 Task: Select the editor. action.peekimplentation goto location alternative declaration command.
Action: Mouse moved to (1245, 717)
Screenshot: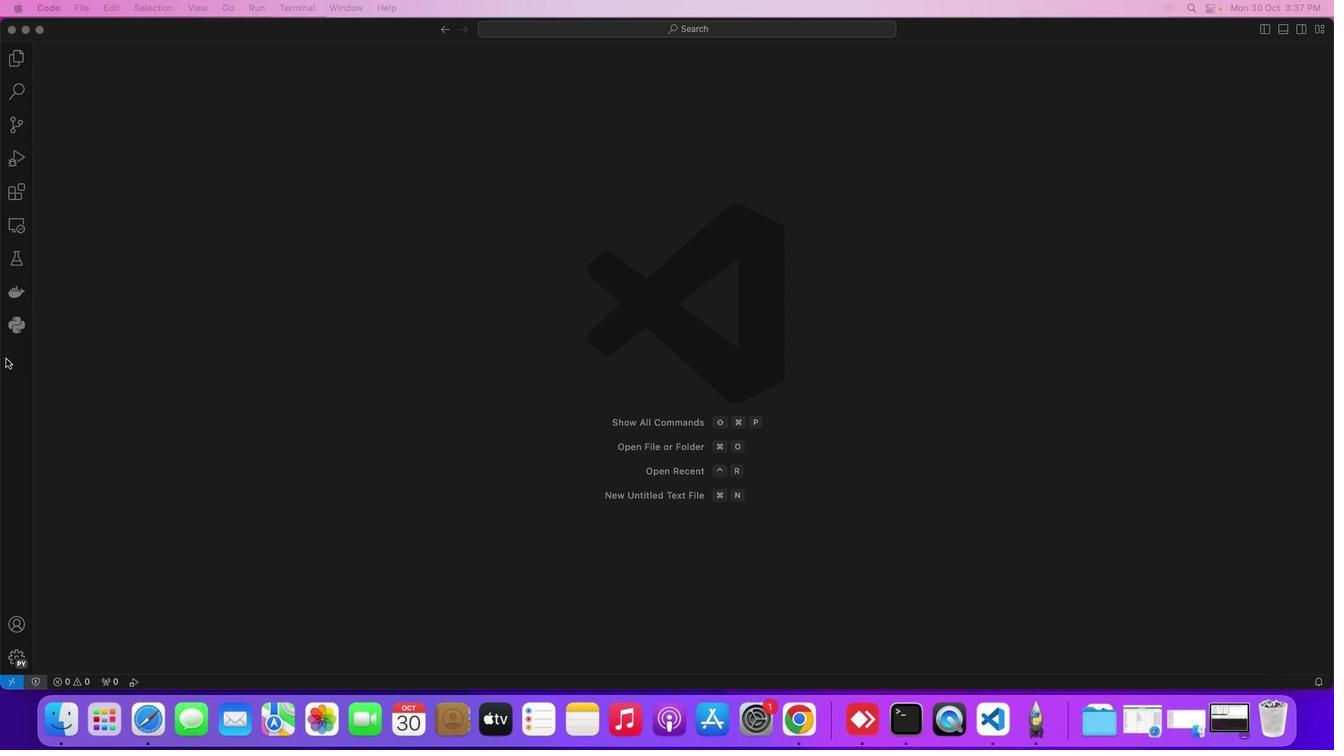 
Action: Mouse pressed left at (1245, 717)
Screenshot: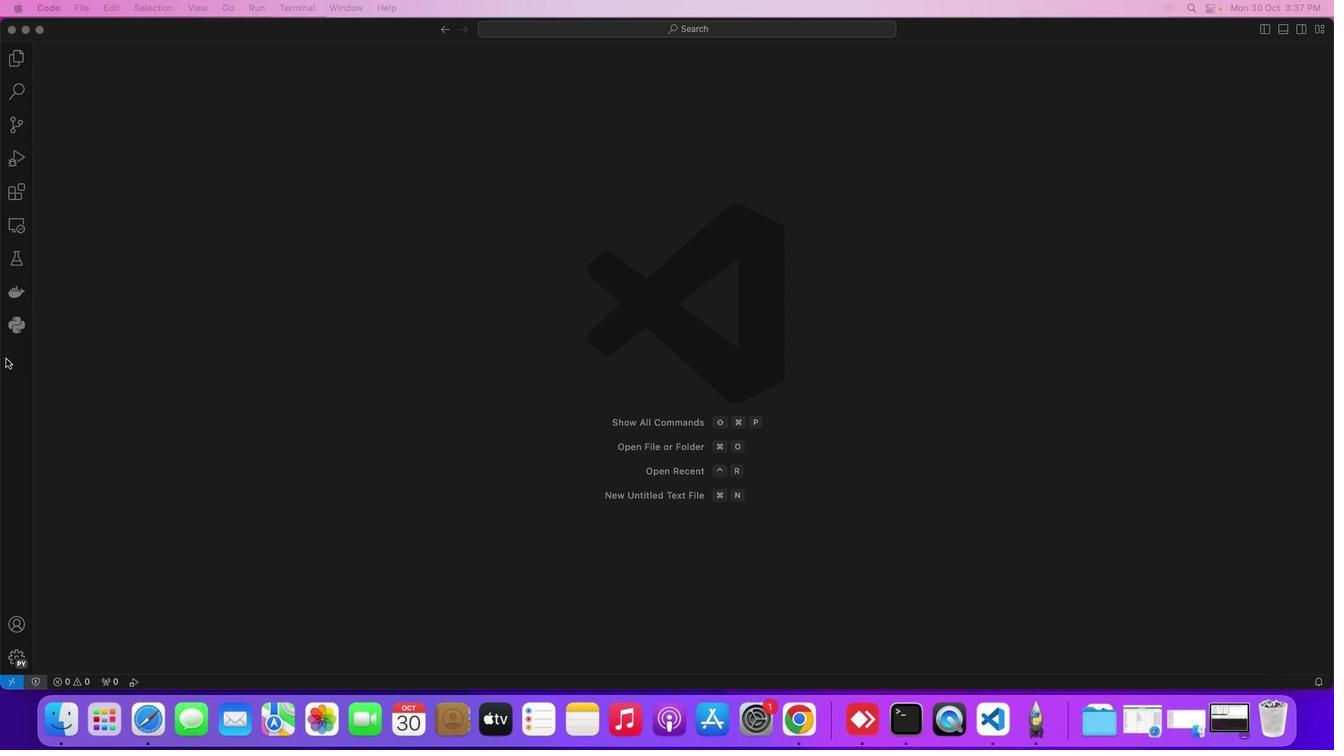 
Action: Mouse moved to (1224, 701)
Screenshot: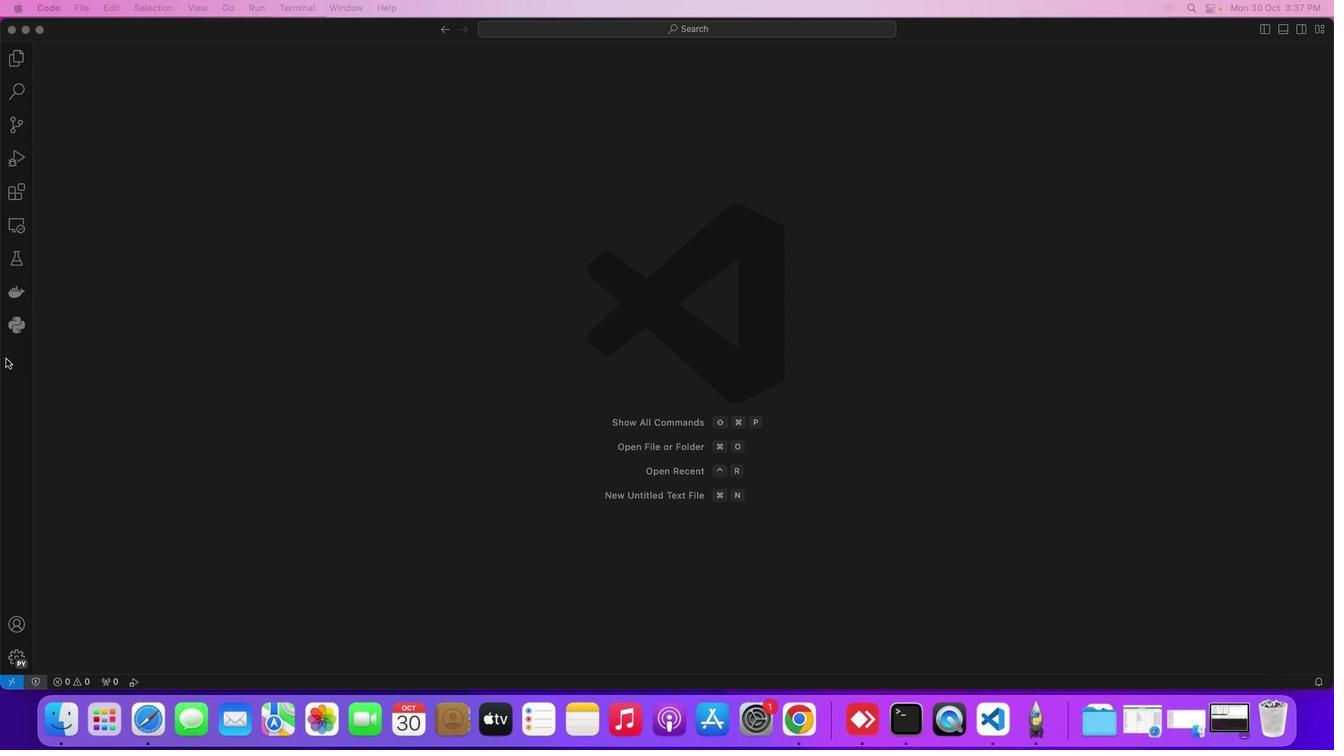 
Action: Key pressed 'y'
Screenshot: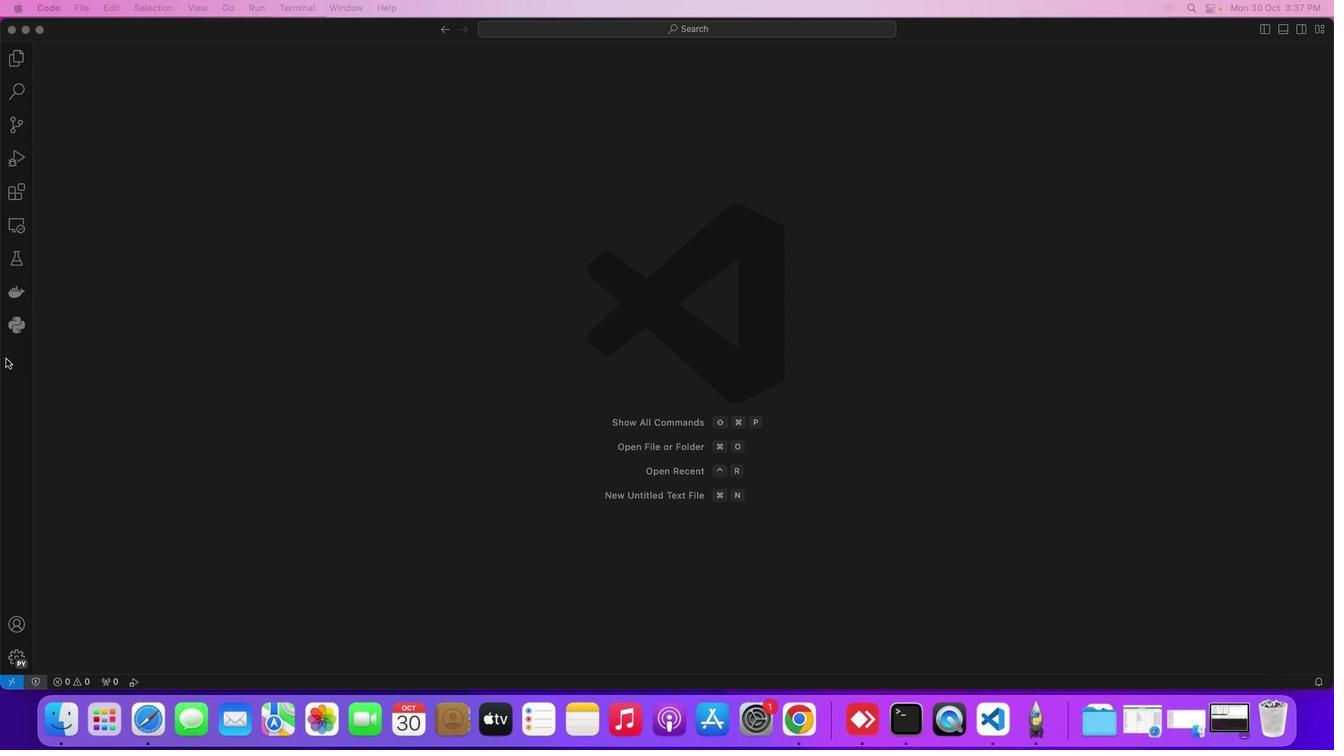 
Action: Mouse moved to (604, 505)
Screenshot: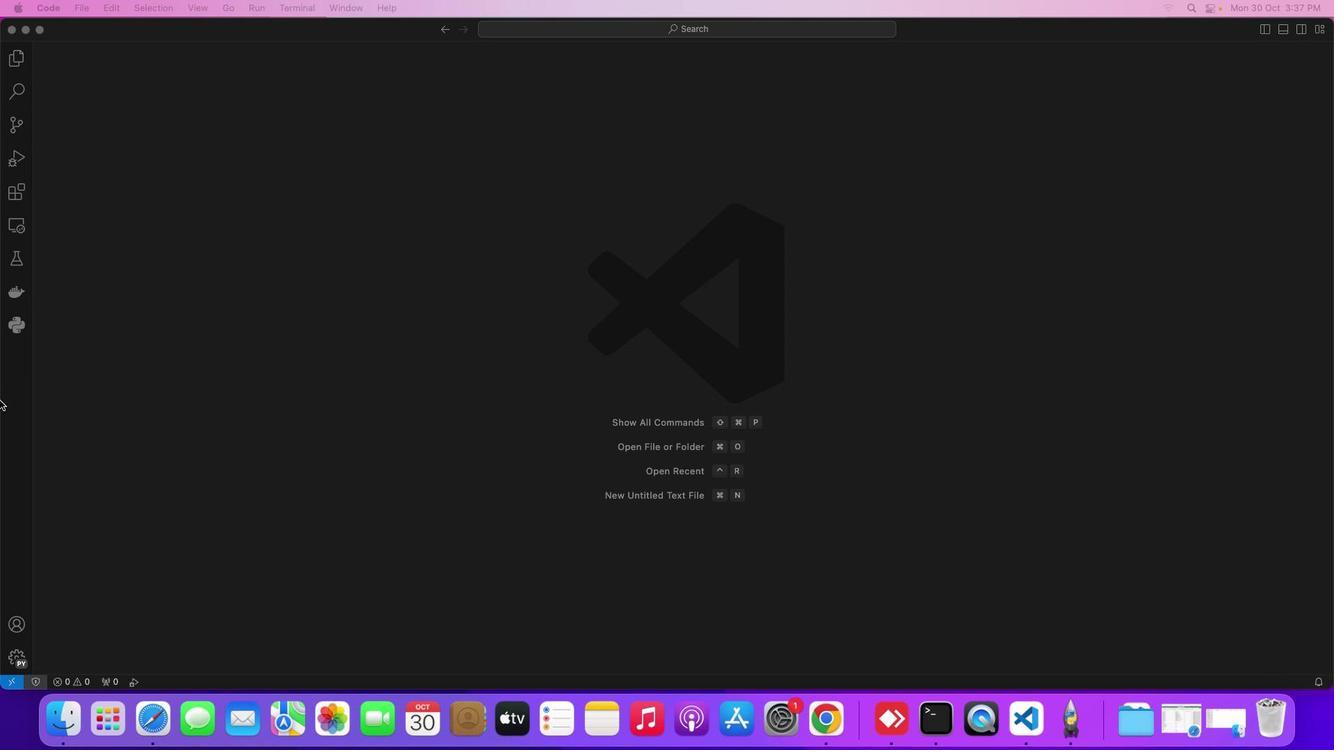 
Action: Key pressed Key.enter
Screenshot: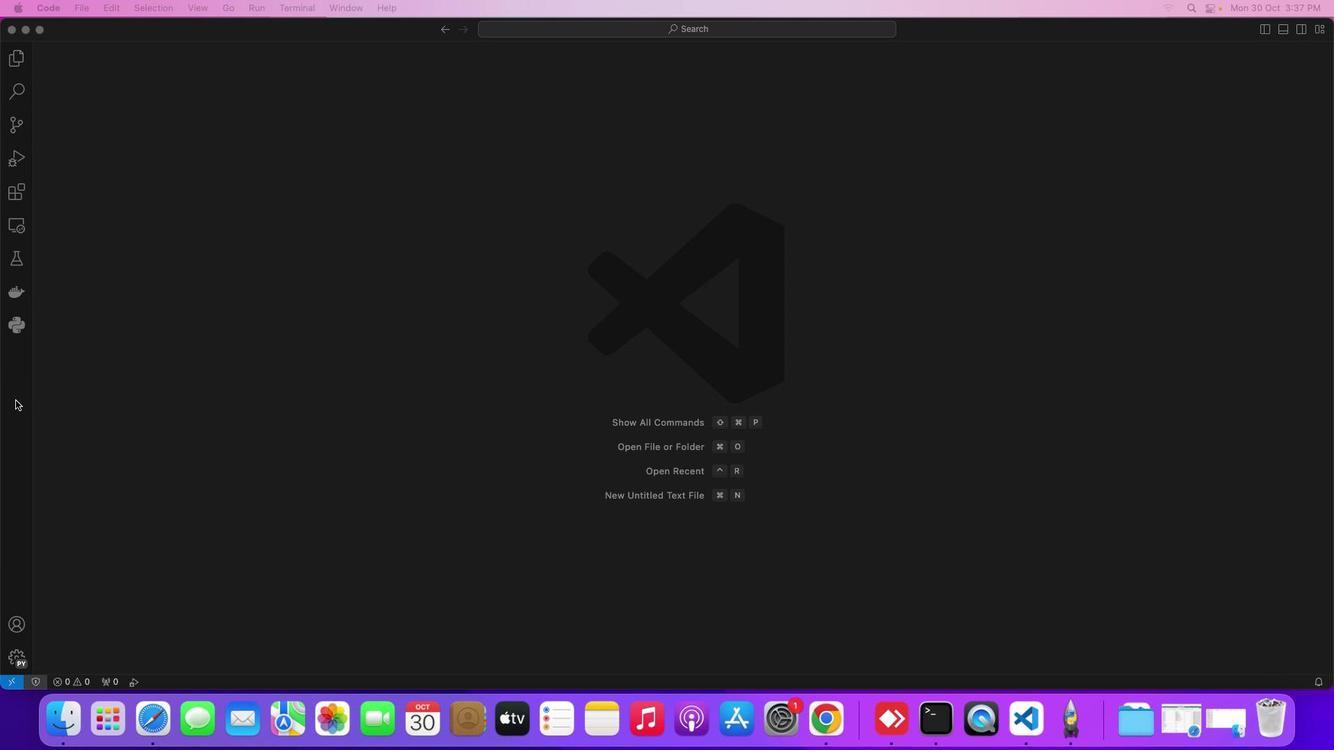 
Action: Mouse moved to (27, 670)
Screenshot: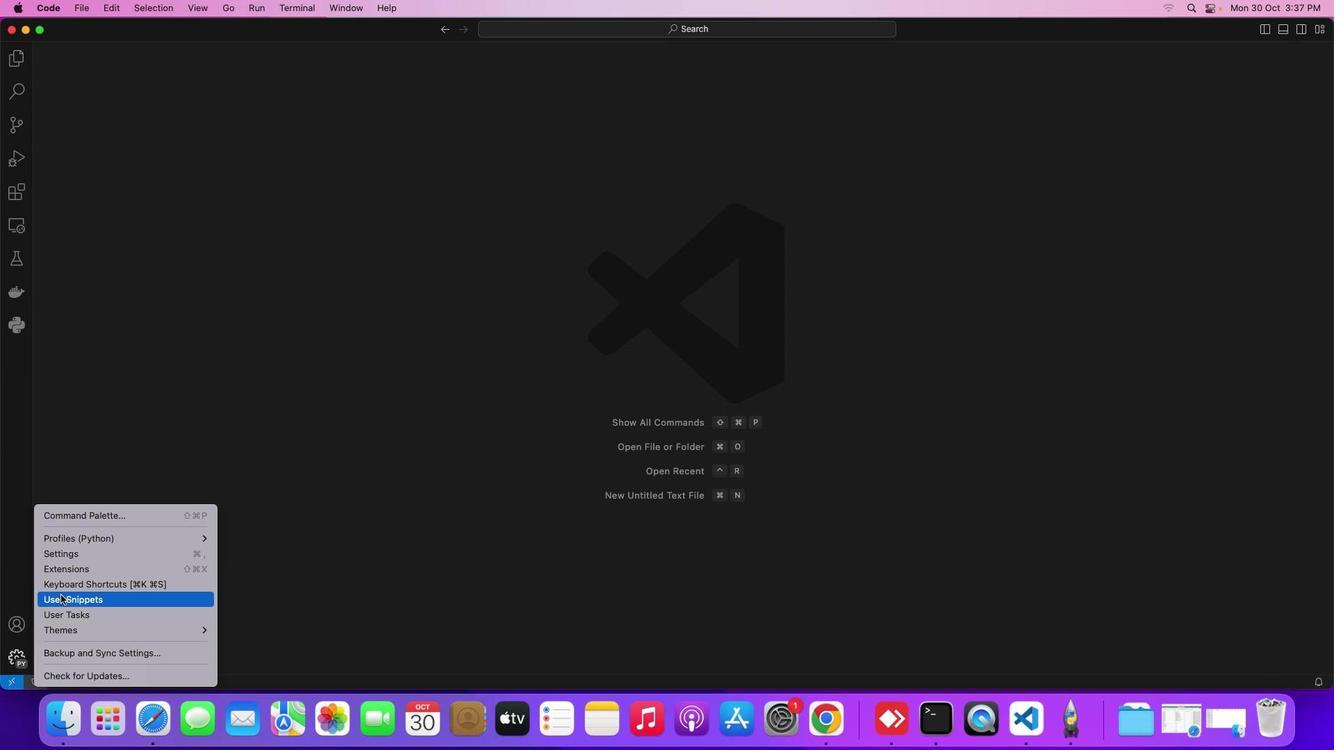 
Action: Mouse pressed left at (27, 670)
Screenshot: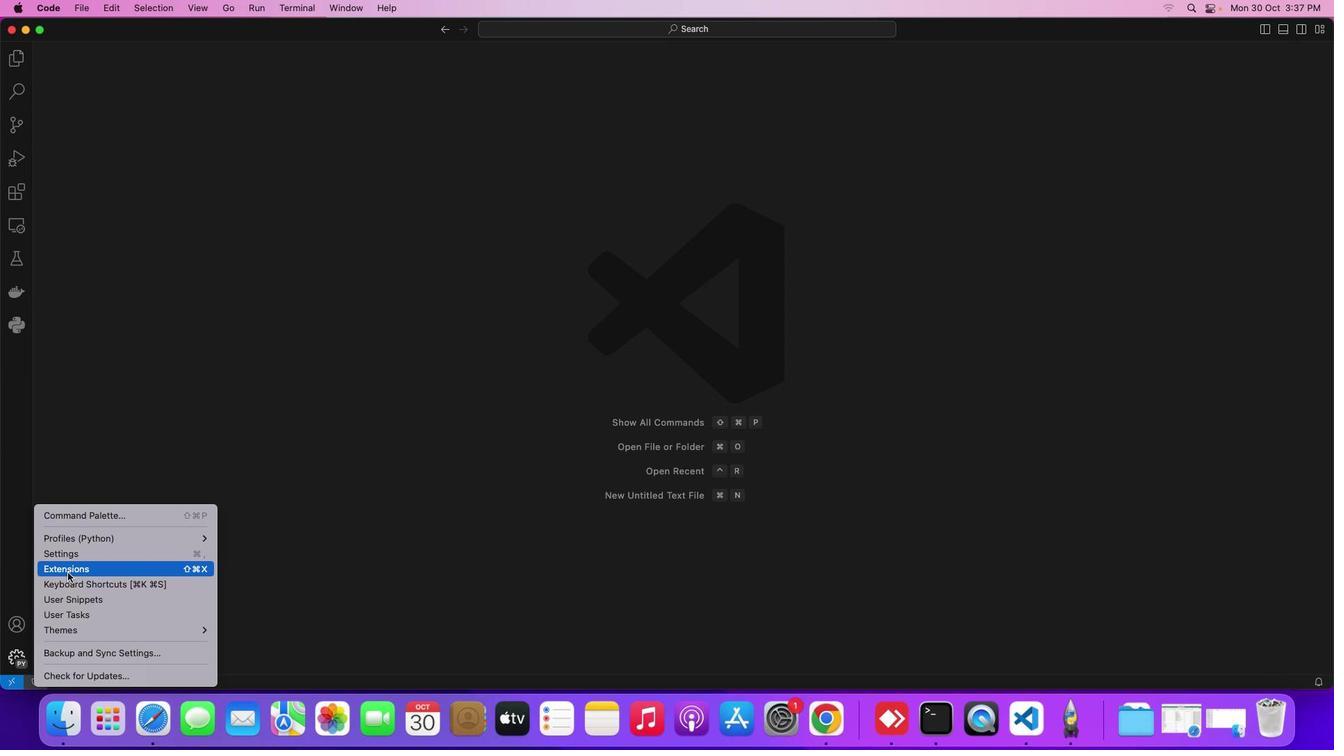 
Action: Mouse moved to (81, 564)
Screenshot: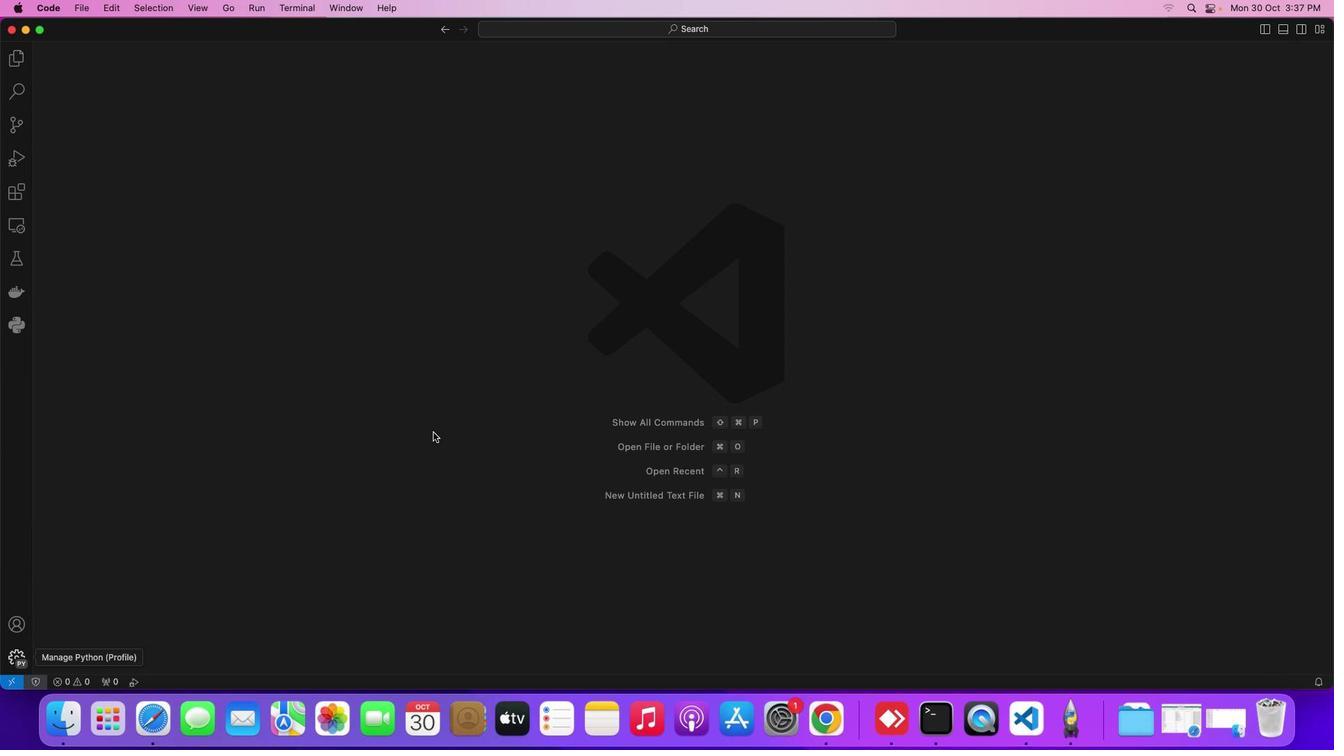 
Action: Mouse pressed left at (81, 564)
Screenshot: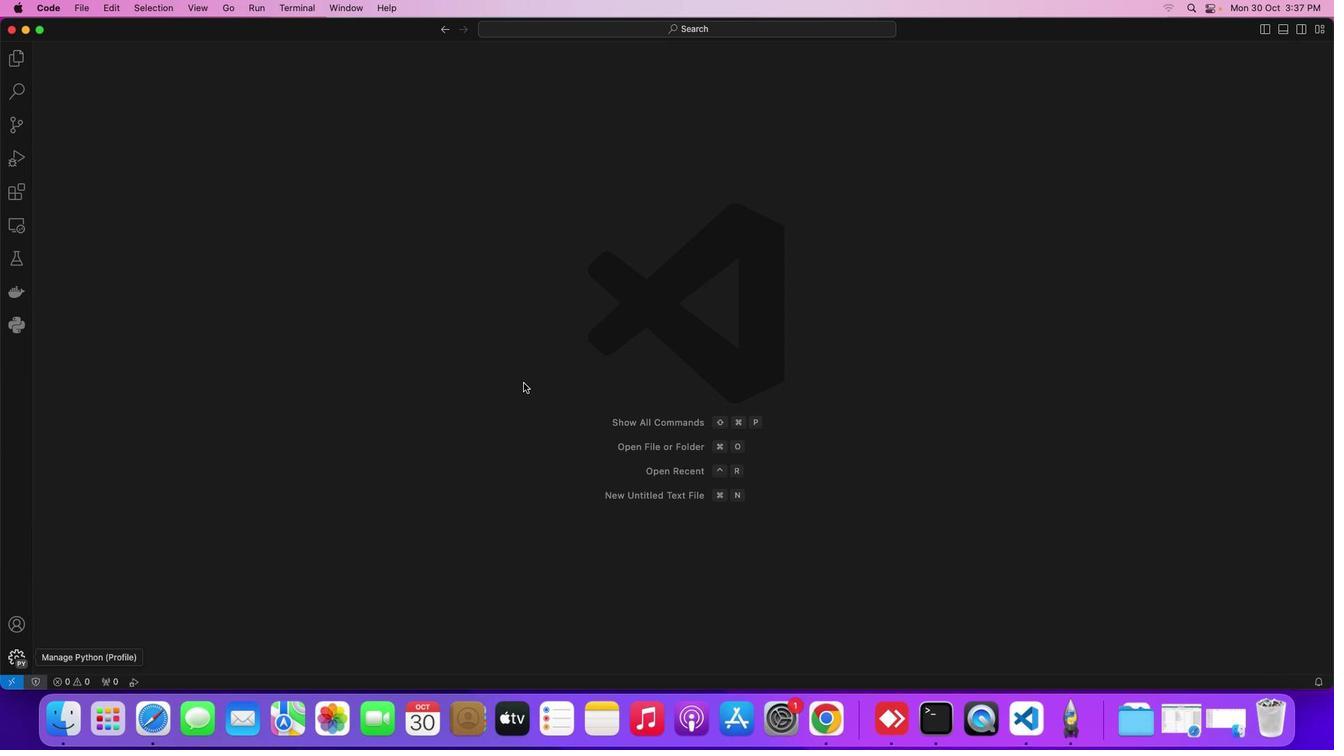 
Action: Mouse moved to (539, 469)
Screenshot: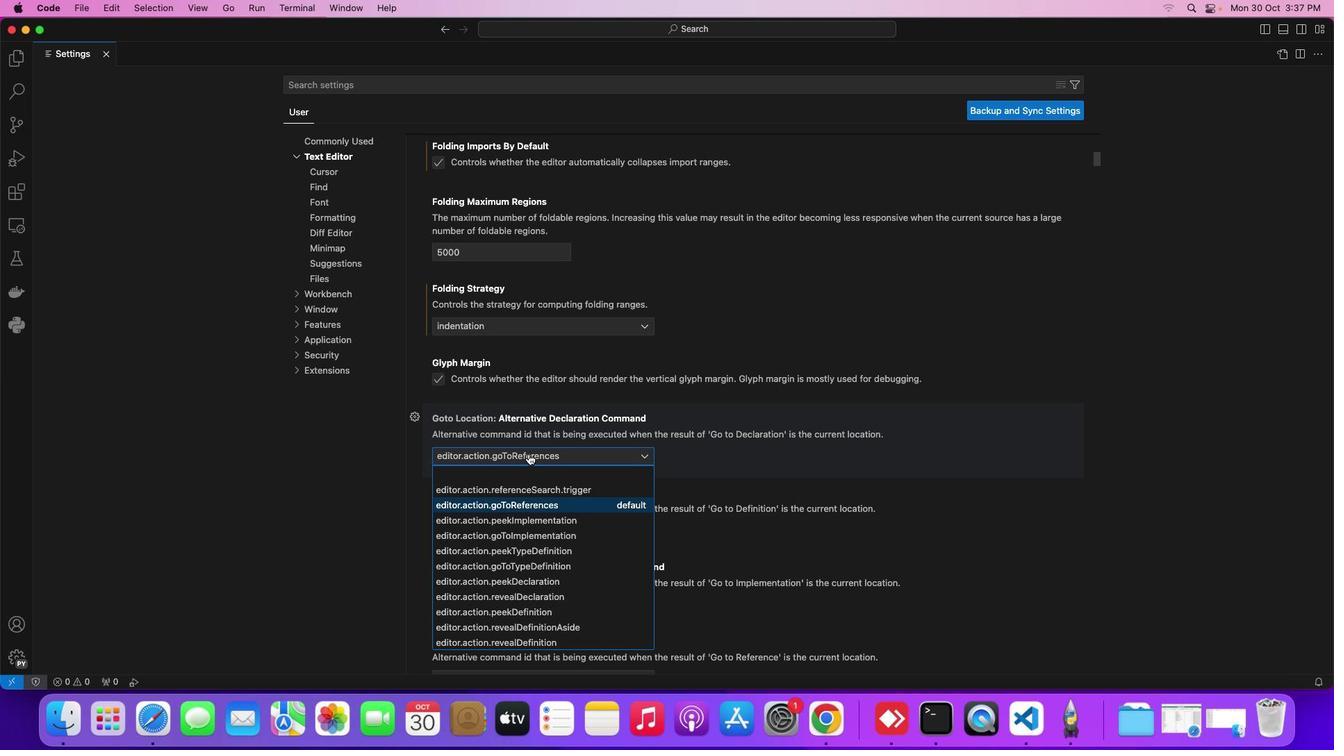 
Action: Mouse pressed left at (539, 469)
Screenshot: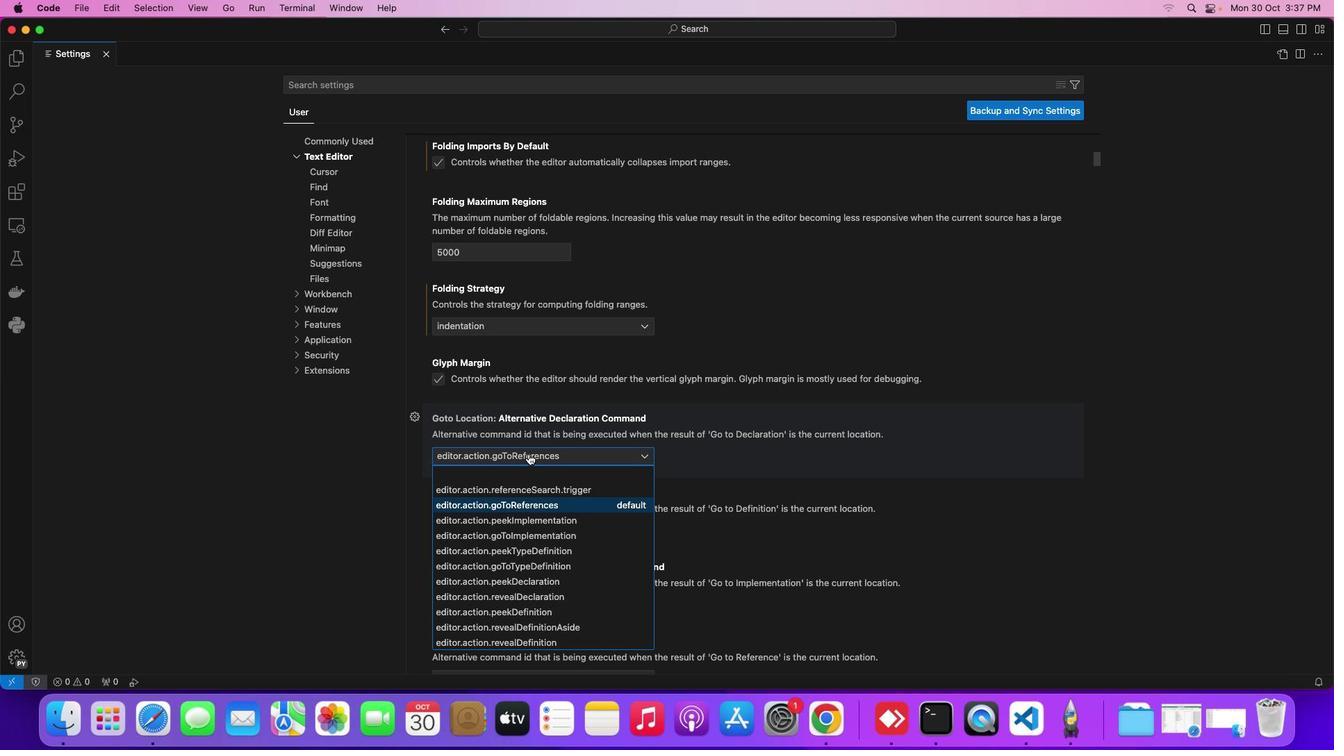 
Action: Mouse moved to (532, 532)
Screenshot: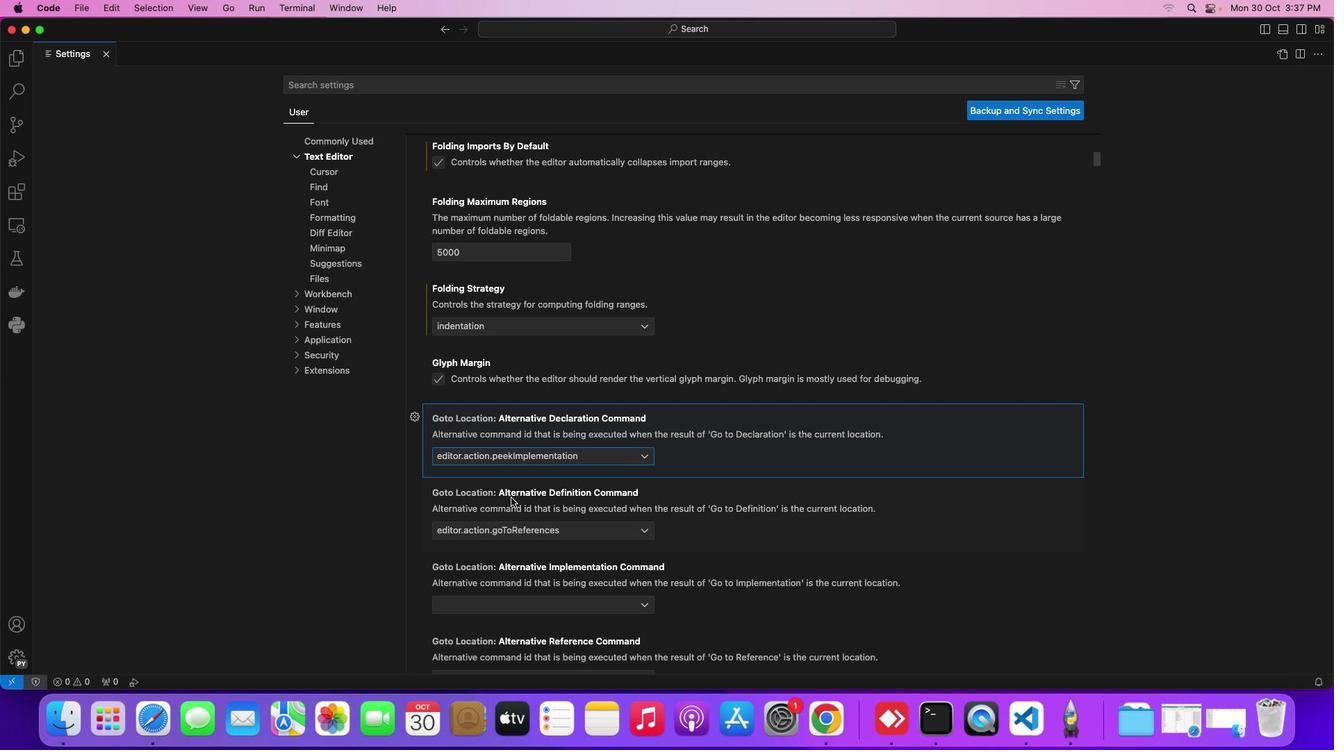 
Action: Mouse pressed left at (532, 532)
Screenshot: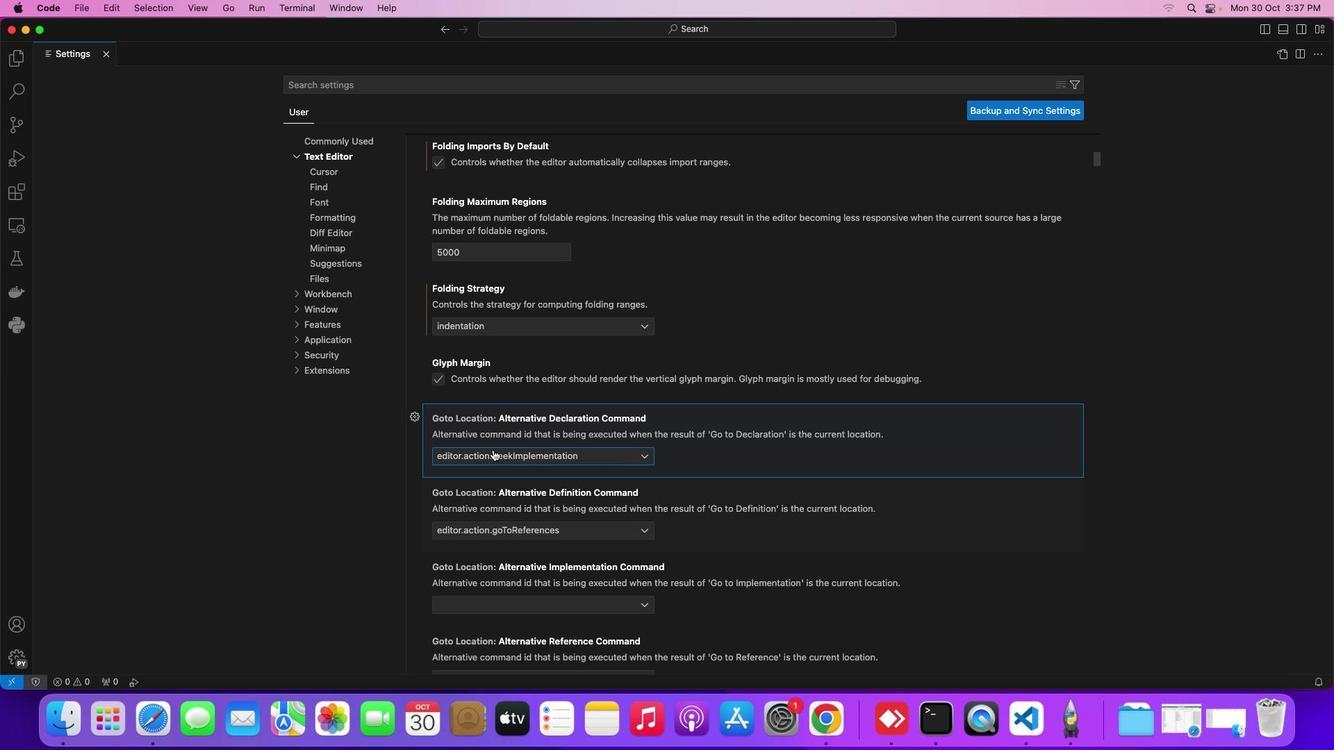 
Action: Mouse moved to (1019, 327)
Screenshot: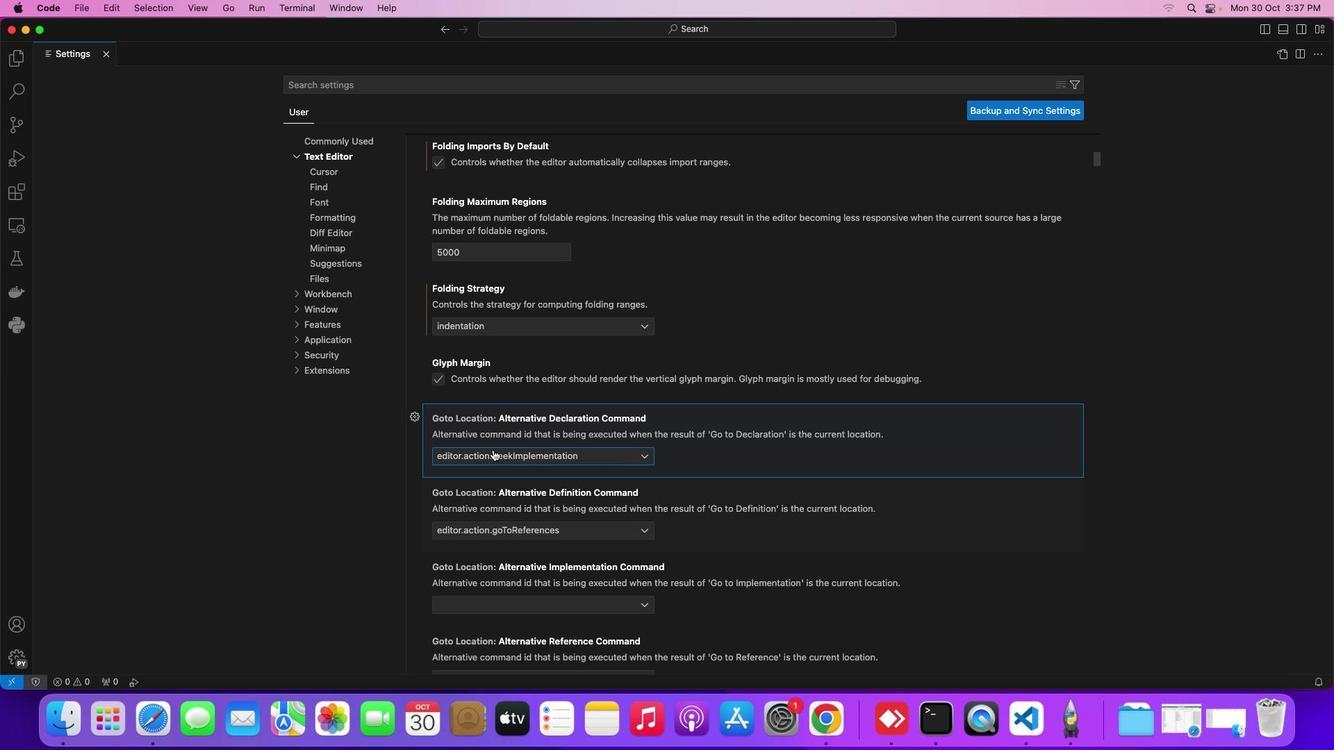 
